 Task: Look for products in the category "More Meals & Sides" that are on sale.
Action: Mouse moved to (24, 132)
Screenshot: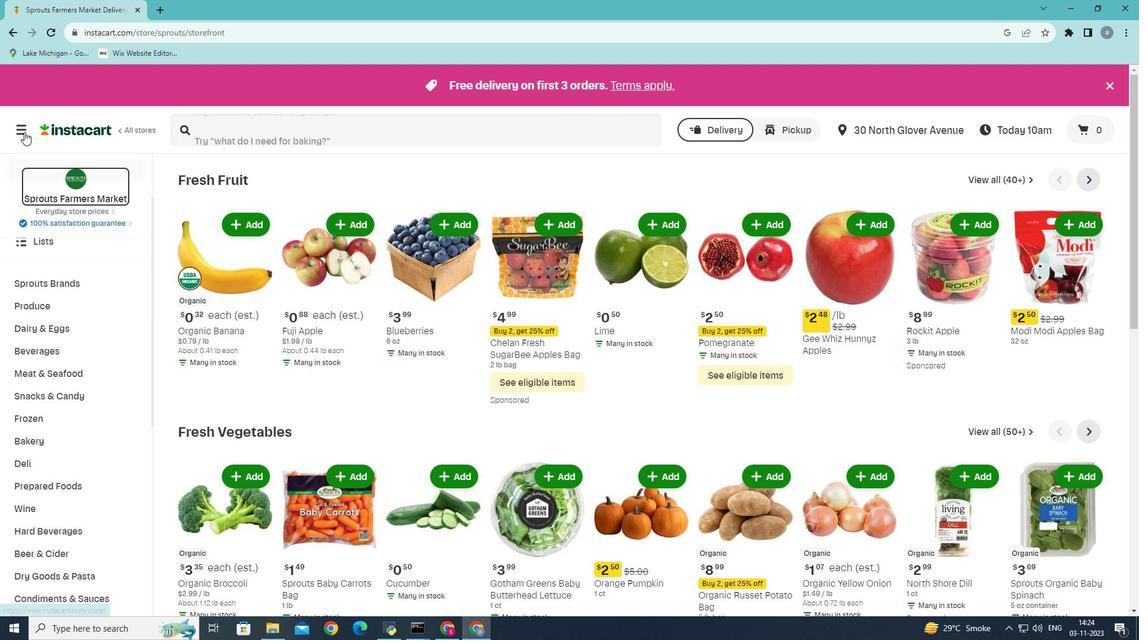 
Action: Mouse pressed left at (24, 132)
Screenshot: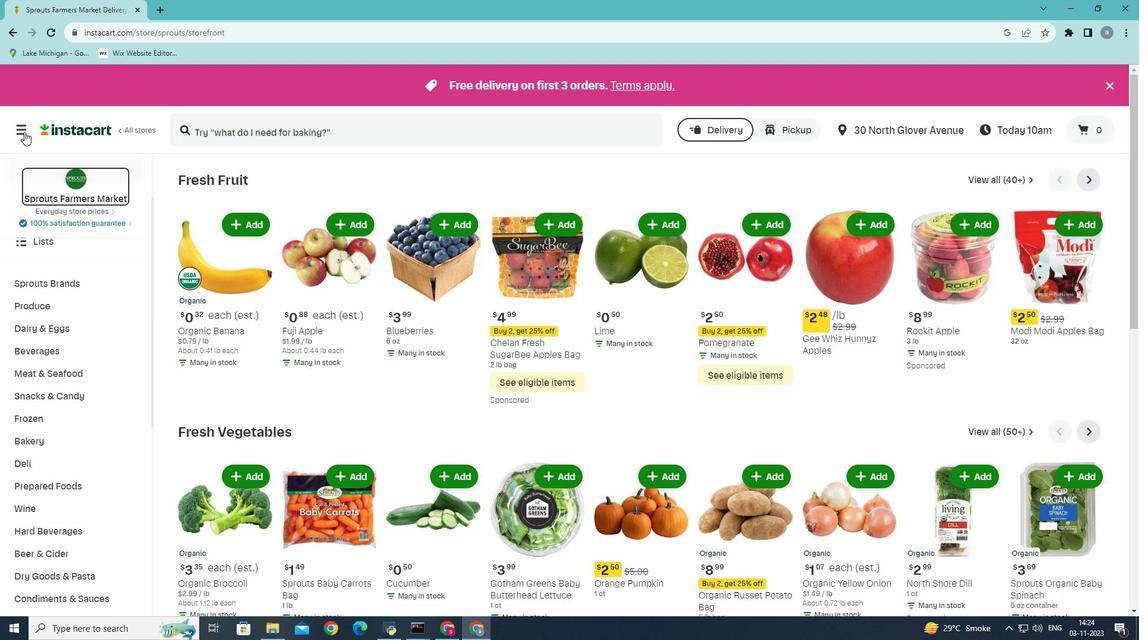 
Action: Mouse moved to (43, 331)
Screenshot: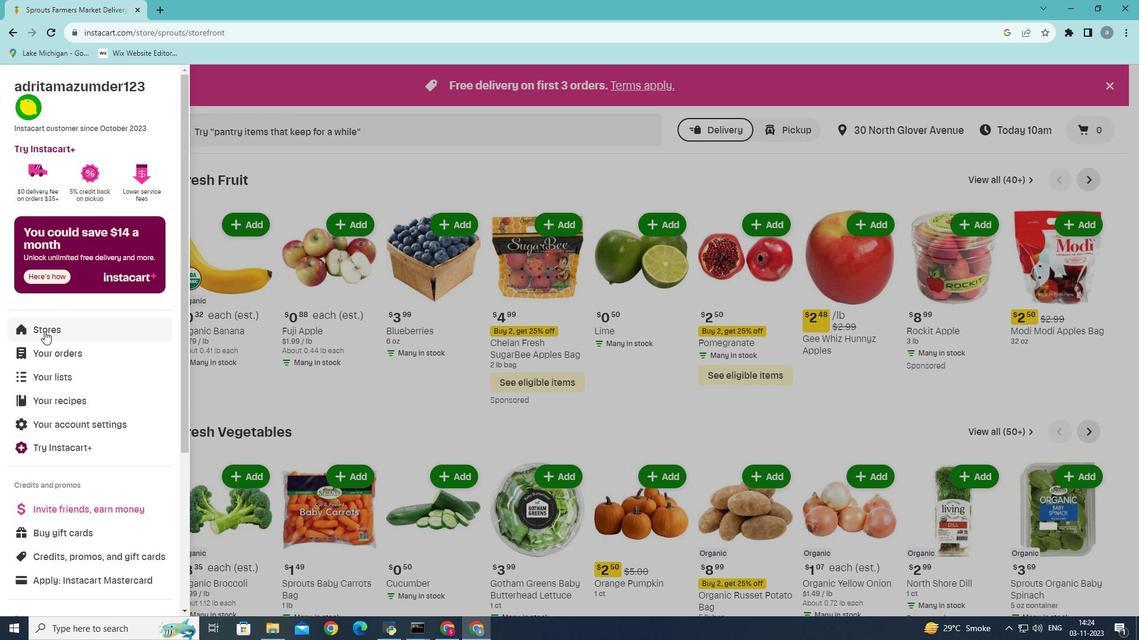 
Action: Mouse pressed left at (43, 331)
Screenshot: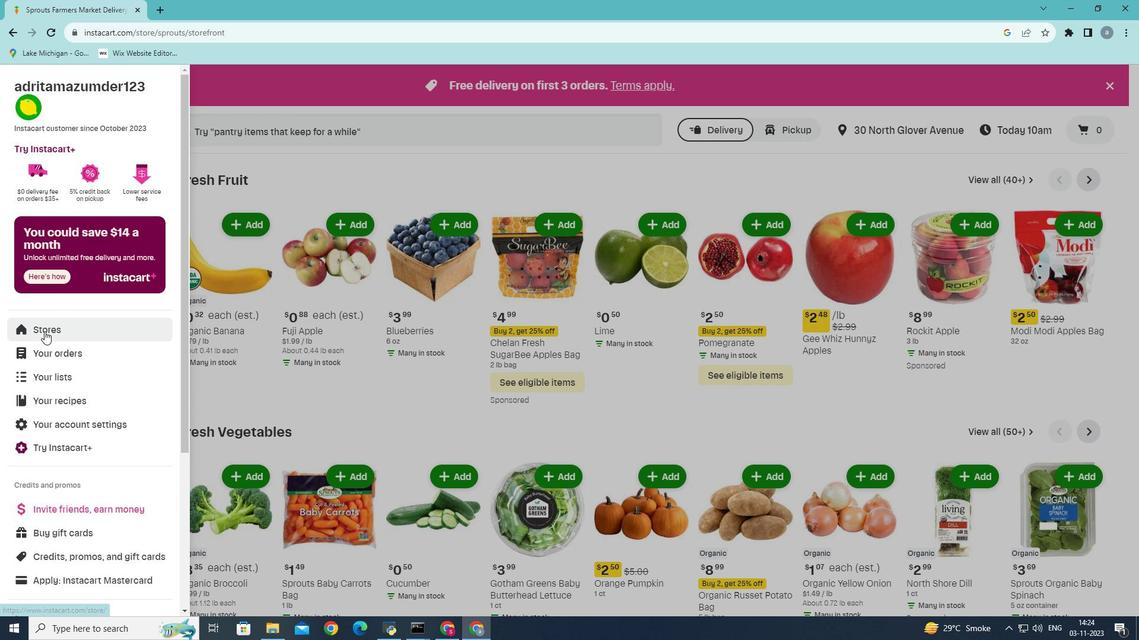 
Action: Mouse moved to (259, 140)
Screenshot: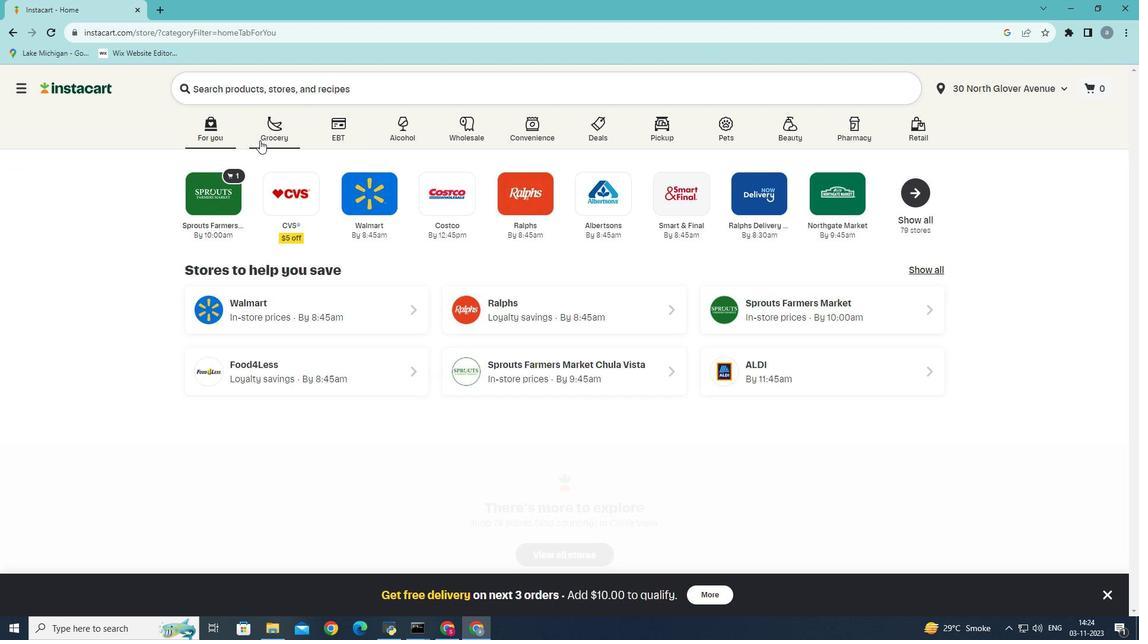 
Action: Mouse pressed left at (259, 140)
Screenshot: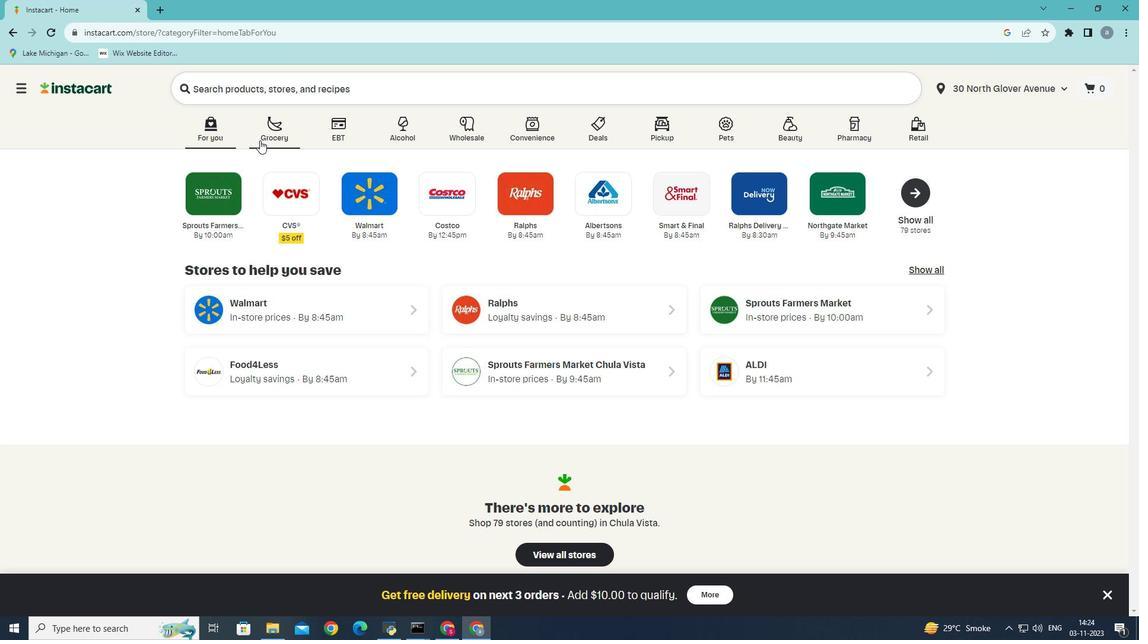 
Action: Mouse moved to (214, 350)
Screenshot: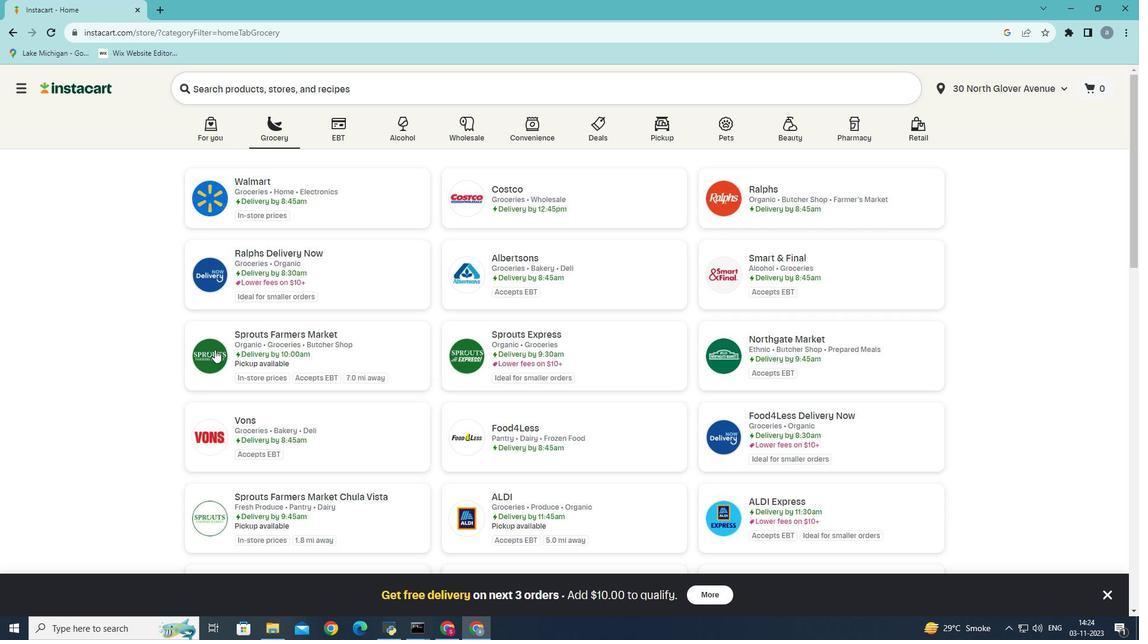 
Action: Mouse pressed left at (214, 350)
Screenshot: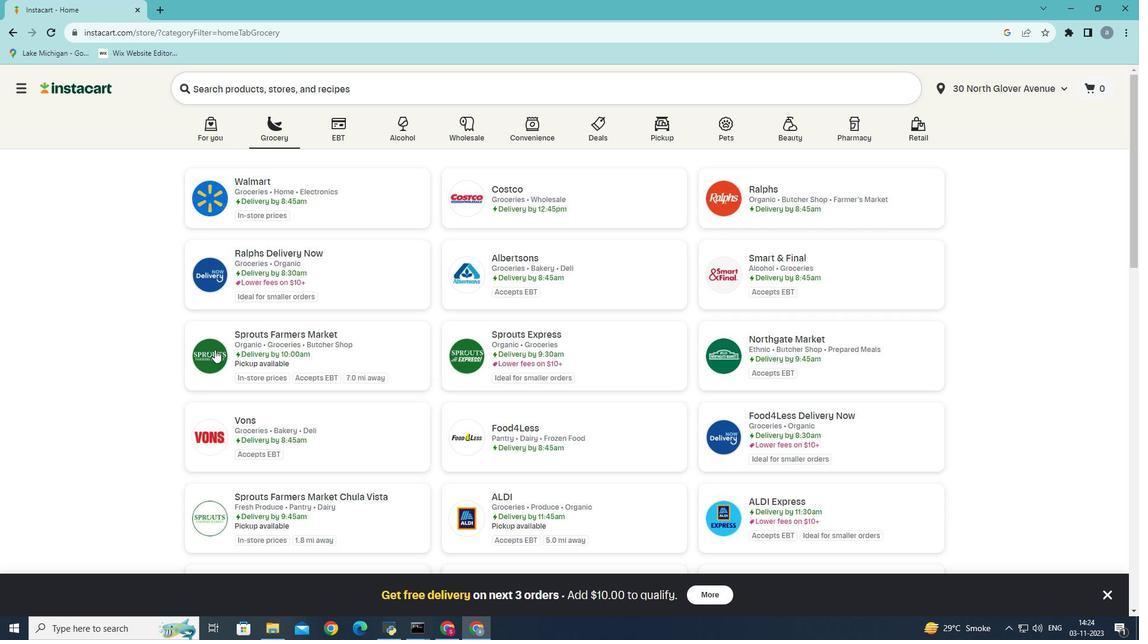 
Action: Mouse moved to (45, 550)
Screenshot: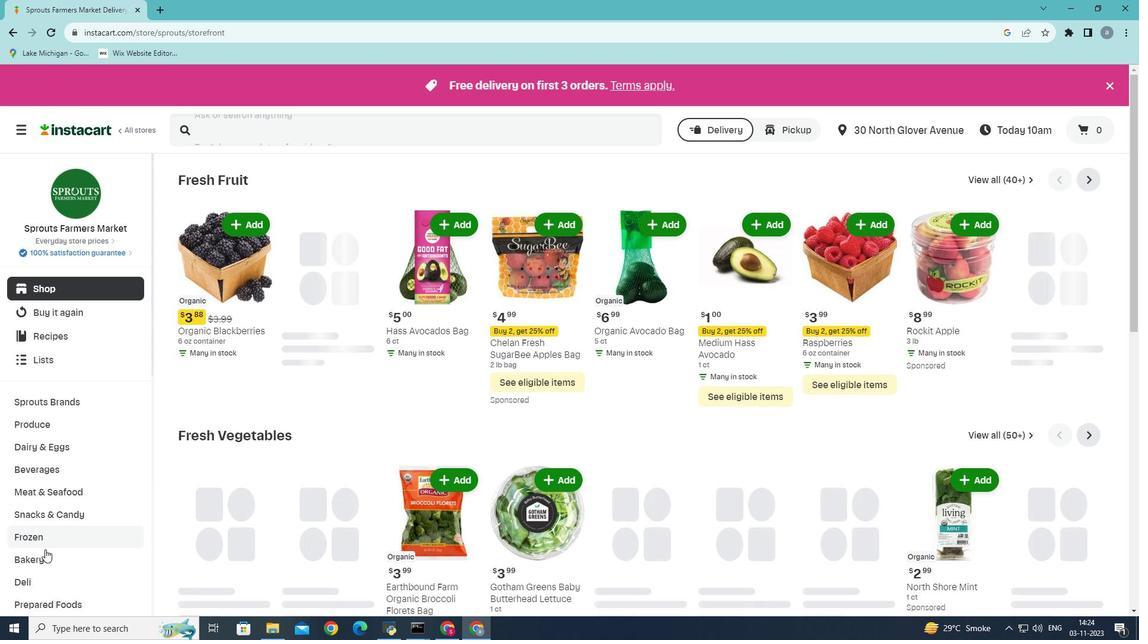 
Action: Mouse scrolled (45, 549) with delta (0, 0)
Screenshot: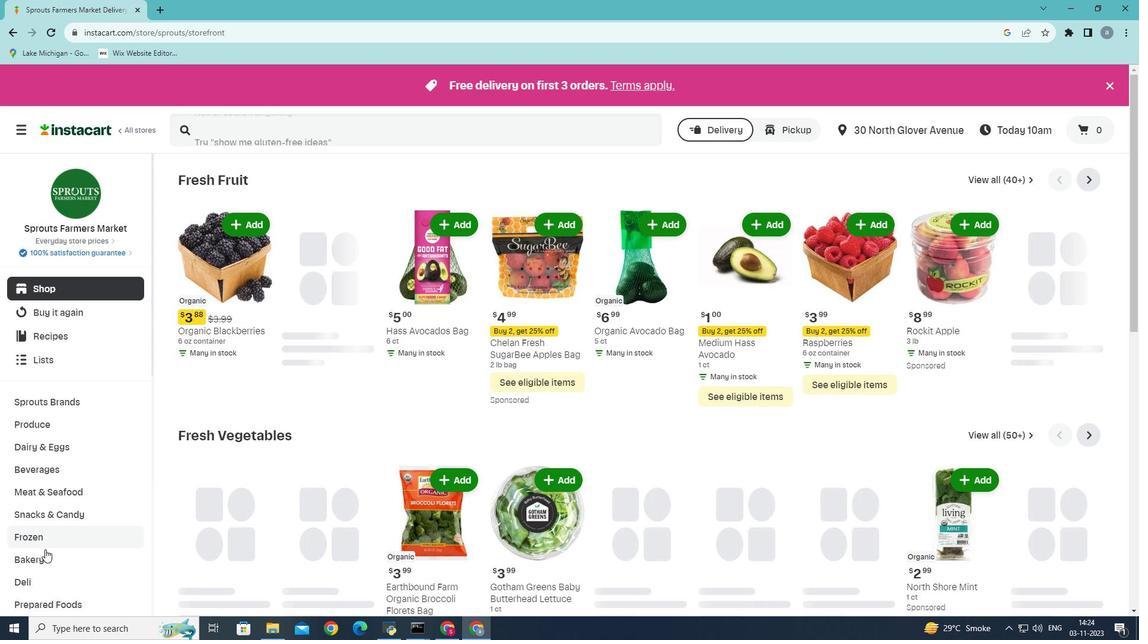 
Action: Mouse moved to (32, 550)
Screenshot: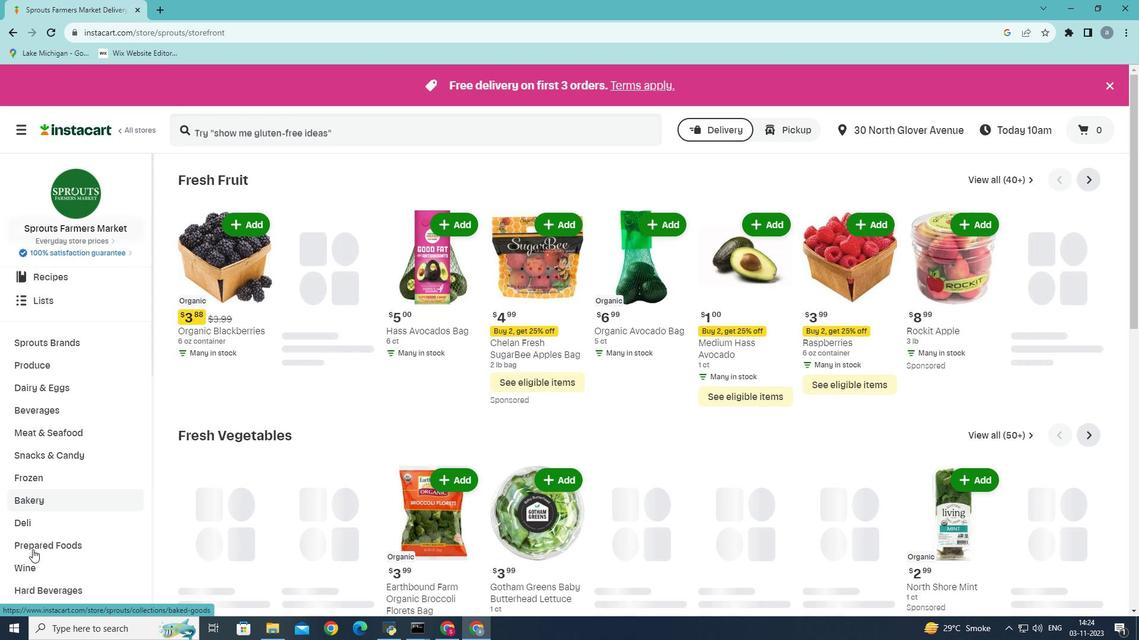 
Action: Mouse pressed left at (32, 550)
Screenshot: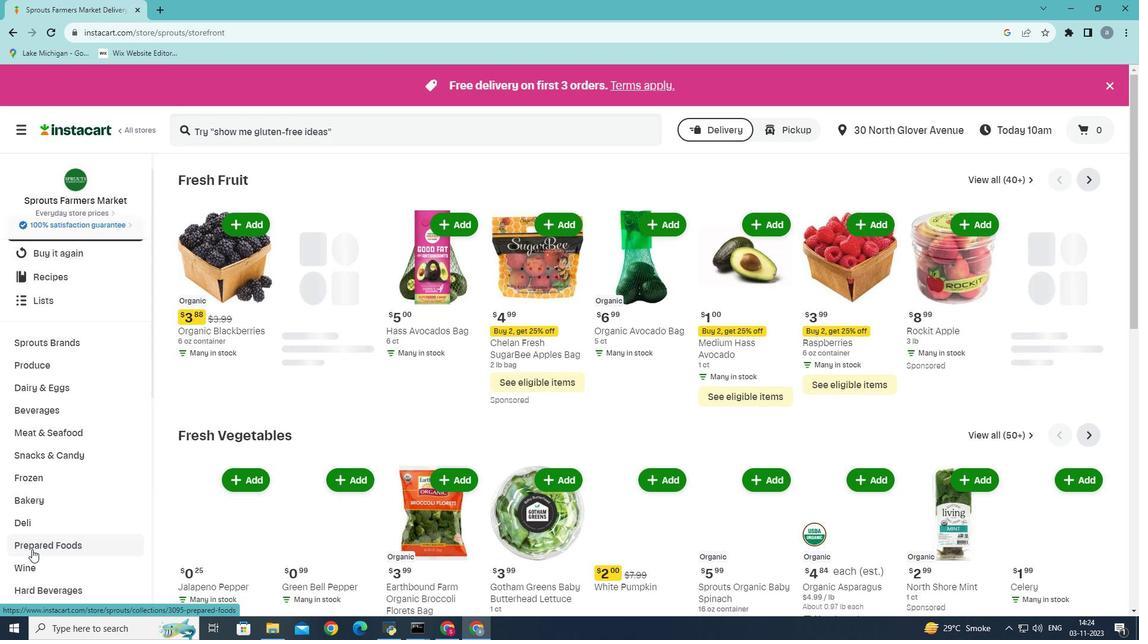 
Action: Mouse moved to (427, 208)
Screenshot: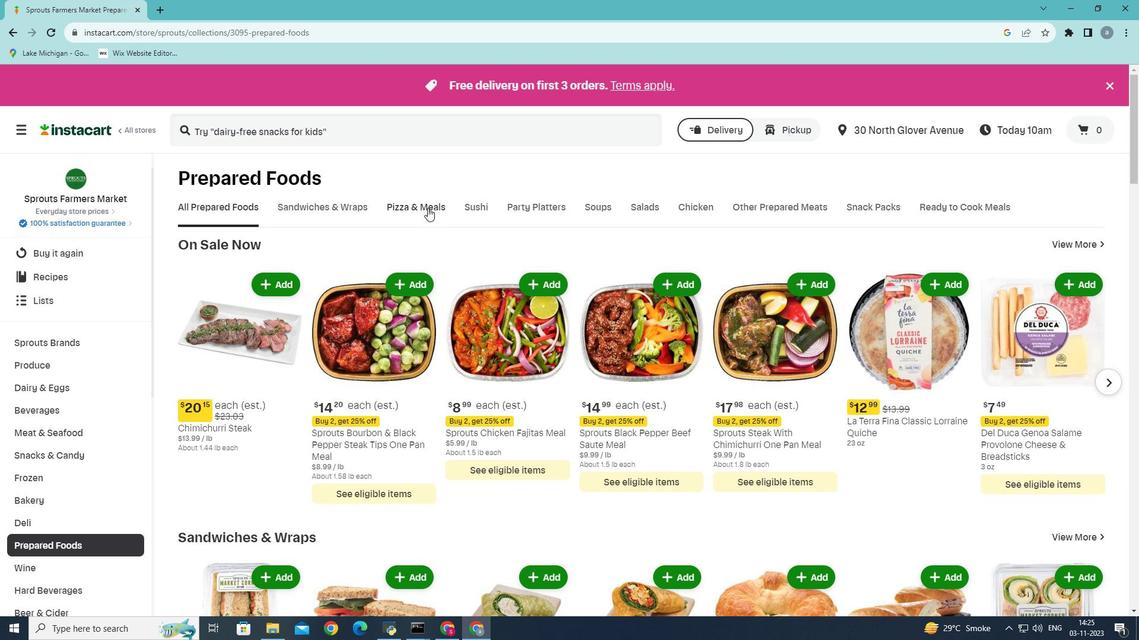 
Action: Mouse pressed left at (427, 208)
Screenshot: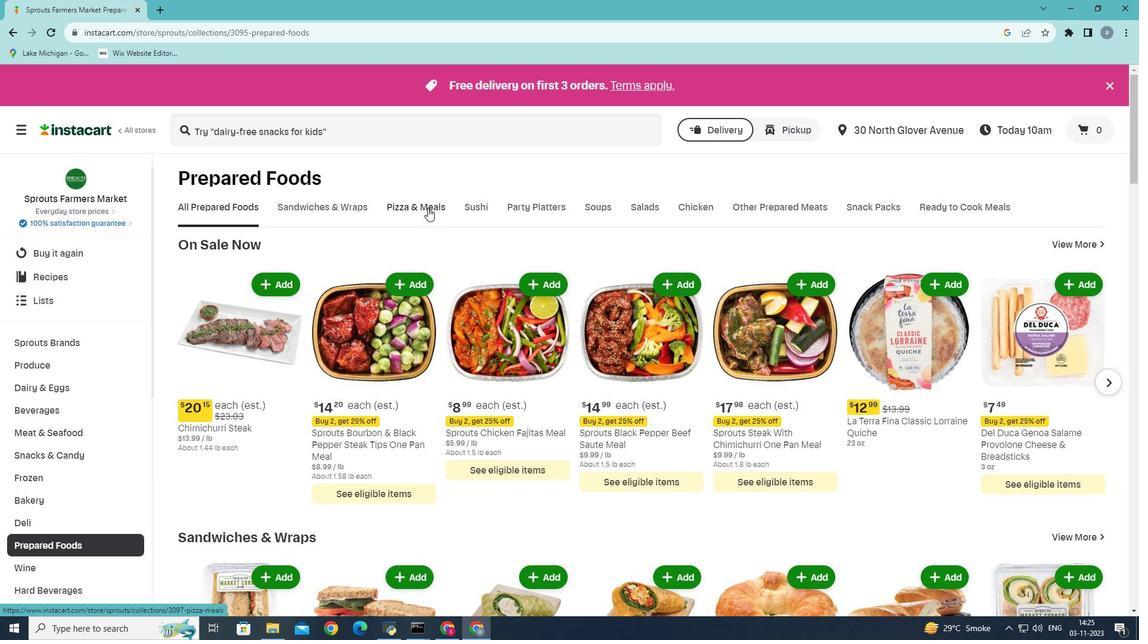 
Action: Mouse moved to (825, 261)
Screenshot: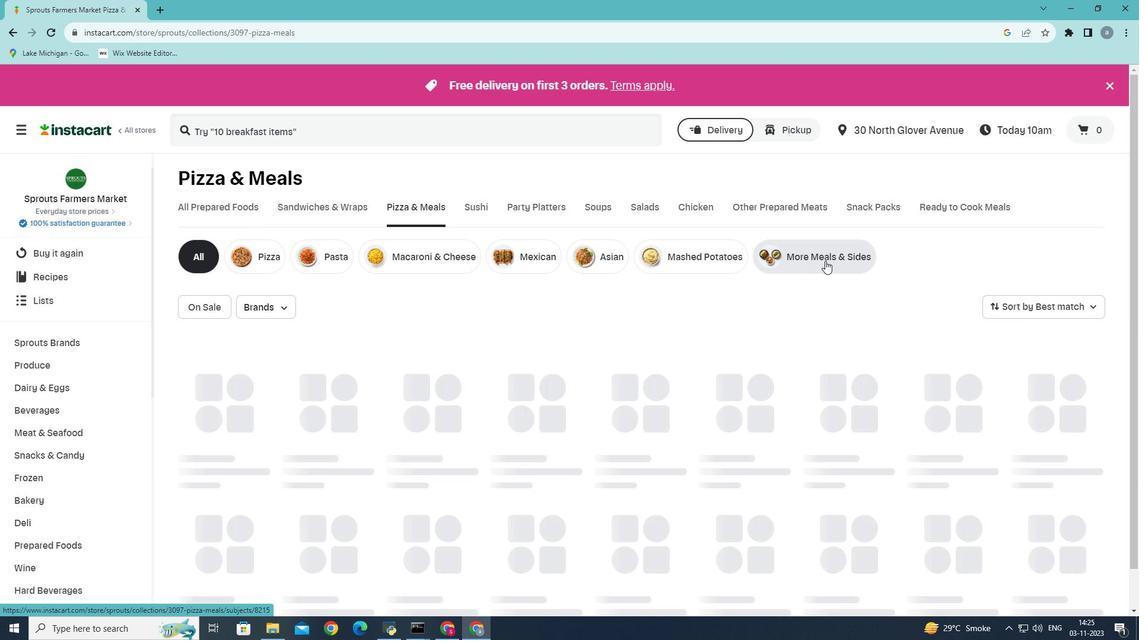 
Action: Mouse pressed left at (825, 261)
Screenshot: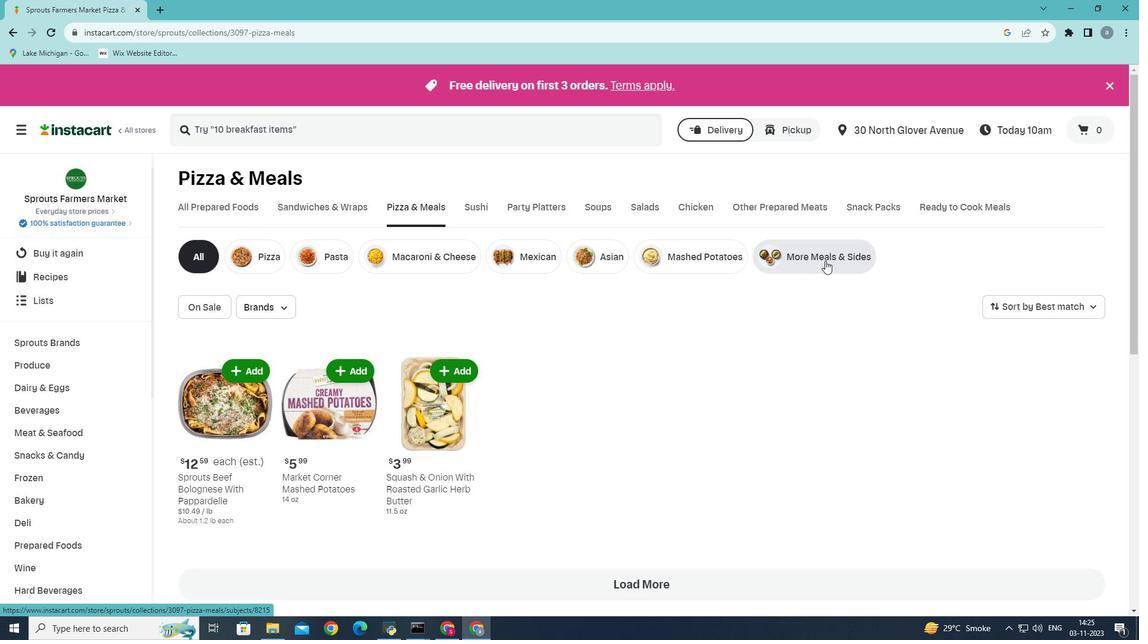 
Action: Mouse moved to (194, 306)
Screenshot: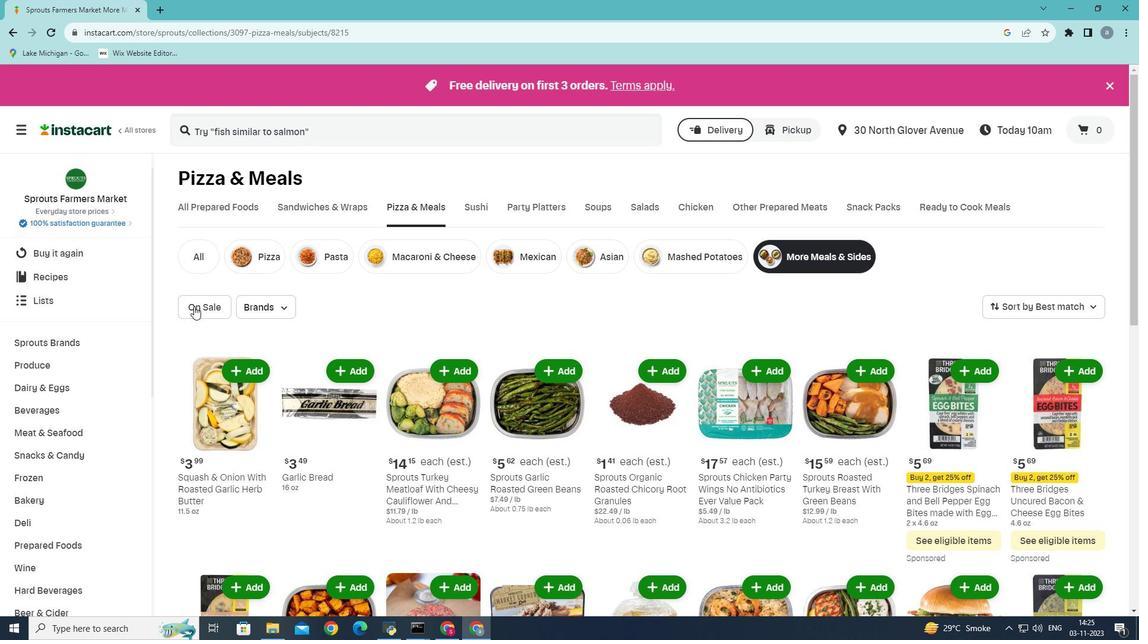 
Action: Mouse pressed left at (194, 306)
Screenshot: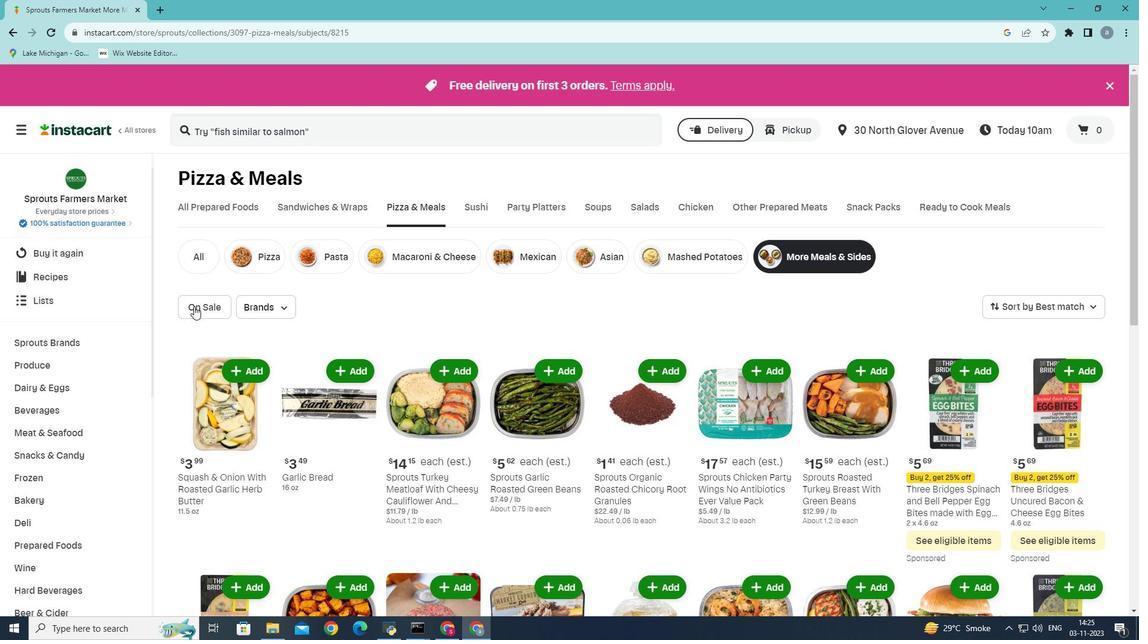 
Action: Mouse moved to (195, 304)
Screenshot: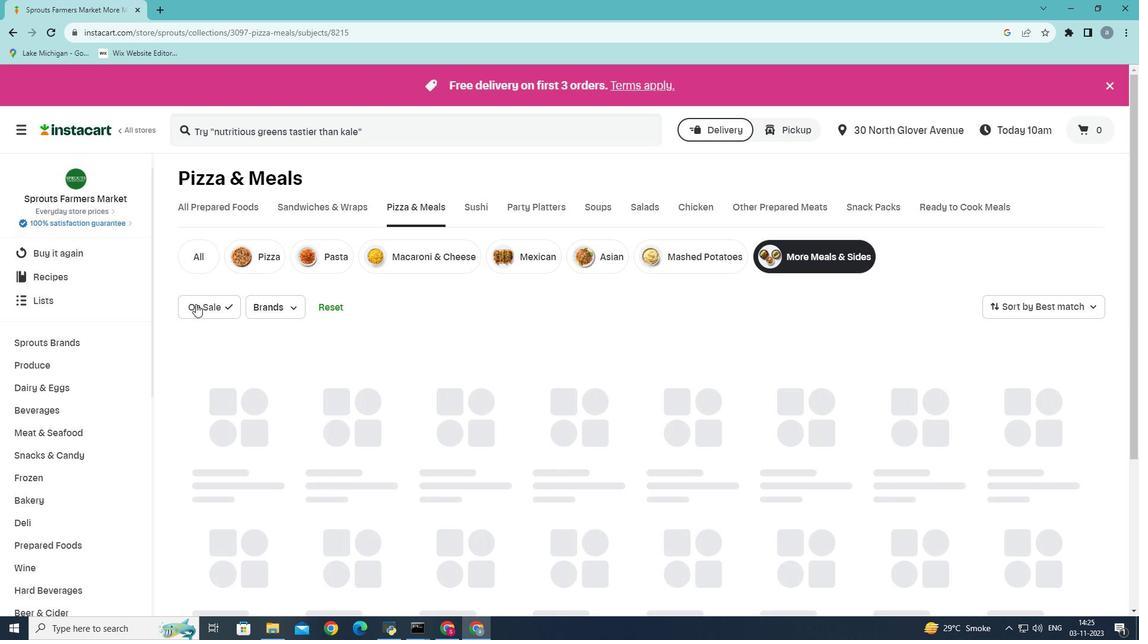
